 Task: Select end date 7/11/2023.
Action: Mouse moved to (618, 85)
Screenshot: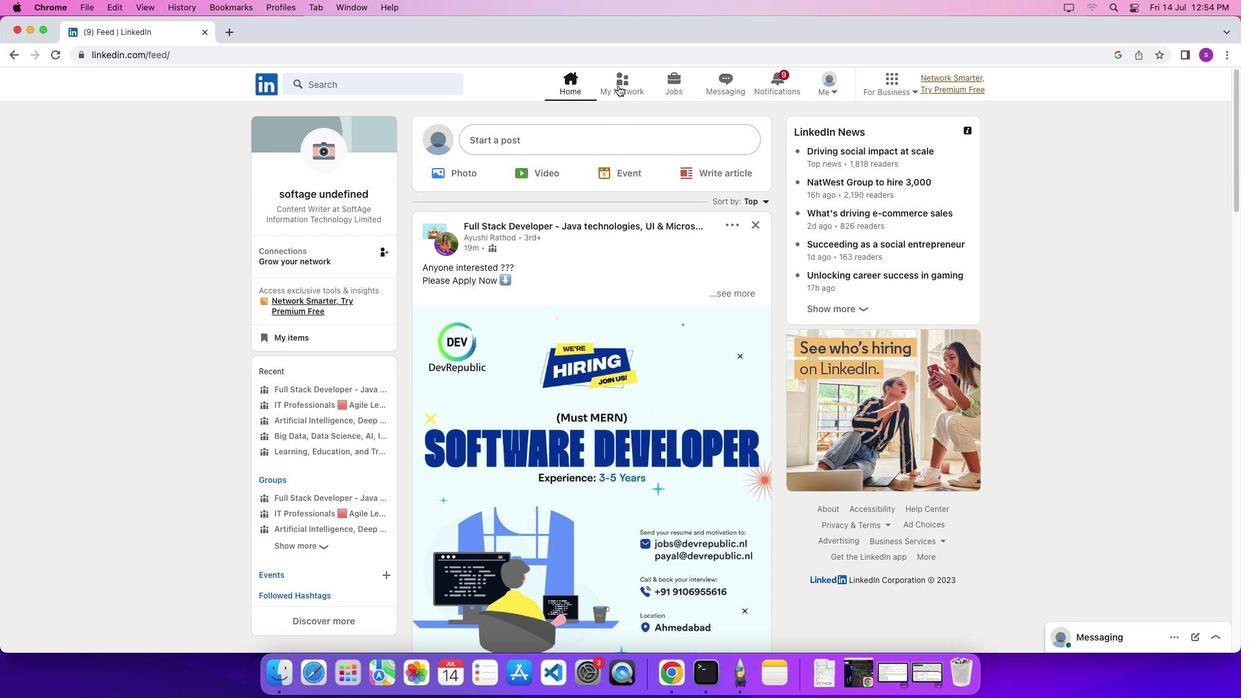 
Action: Mouse pressed left at (618, 85)
Screenshot: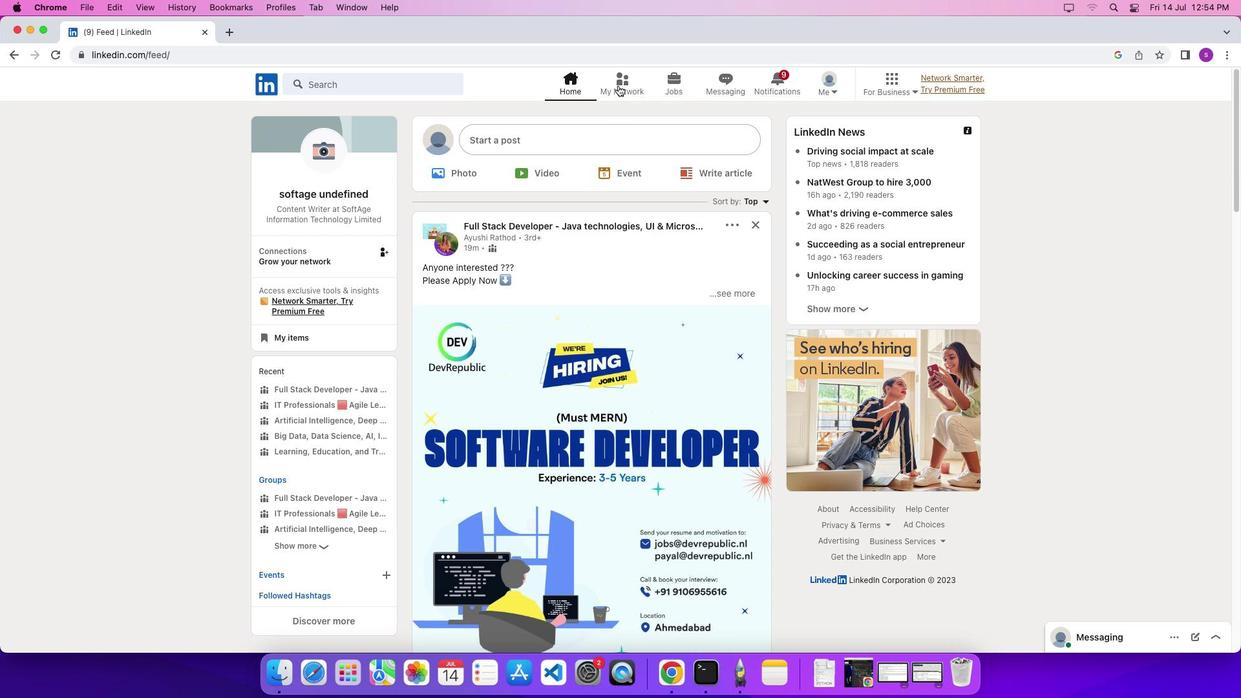 
Action: Mouse pressed left at (618, 85)
Screenshot: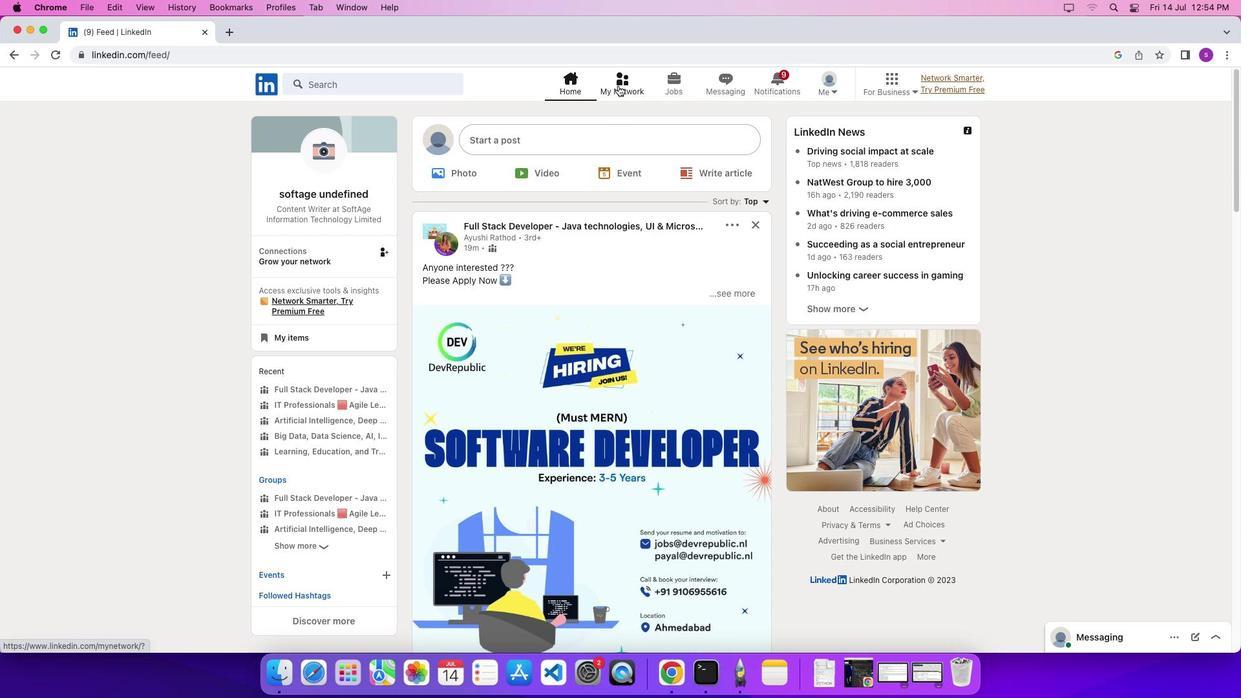 
Action: Mouse moved to (306, 254)
Screenshot: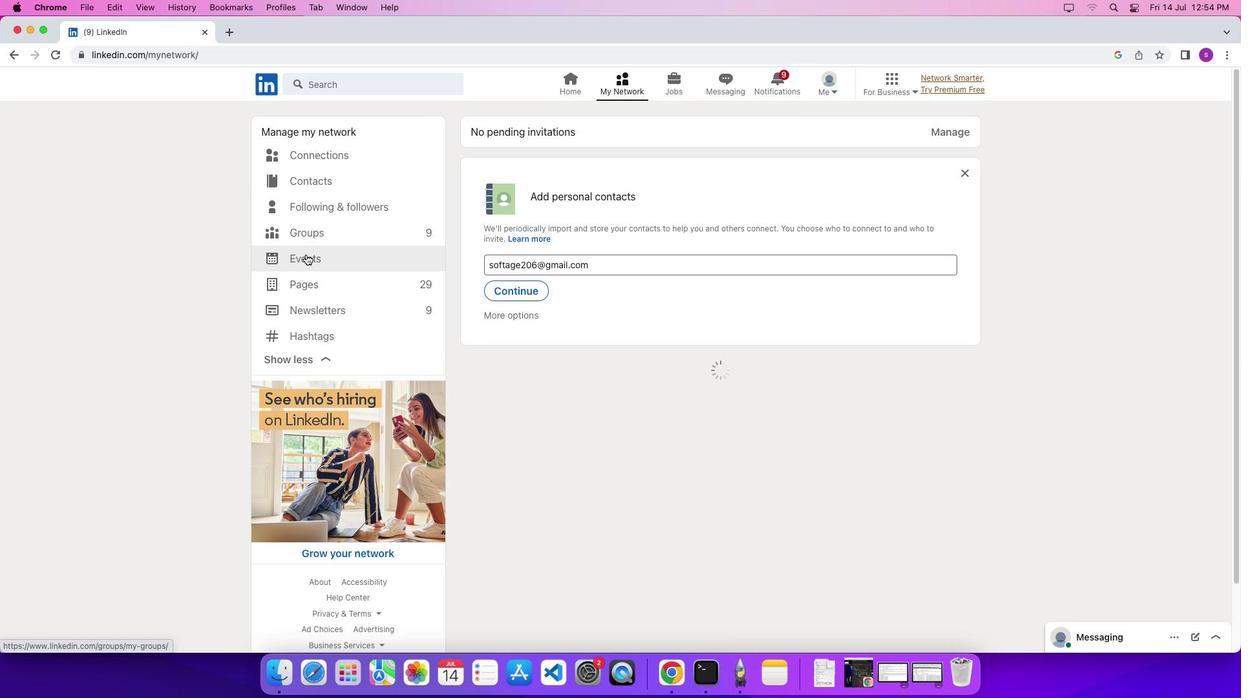 
Action: Mouse pressed left at (306, 254)
Screenshot: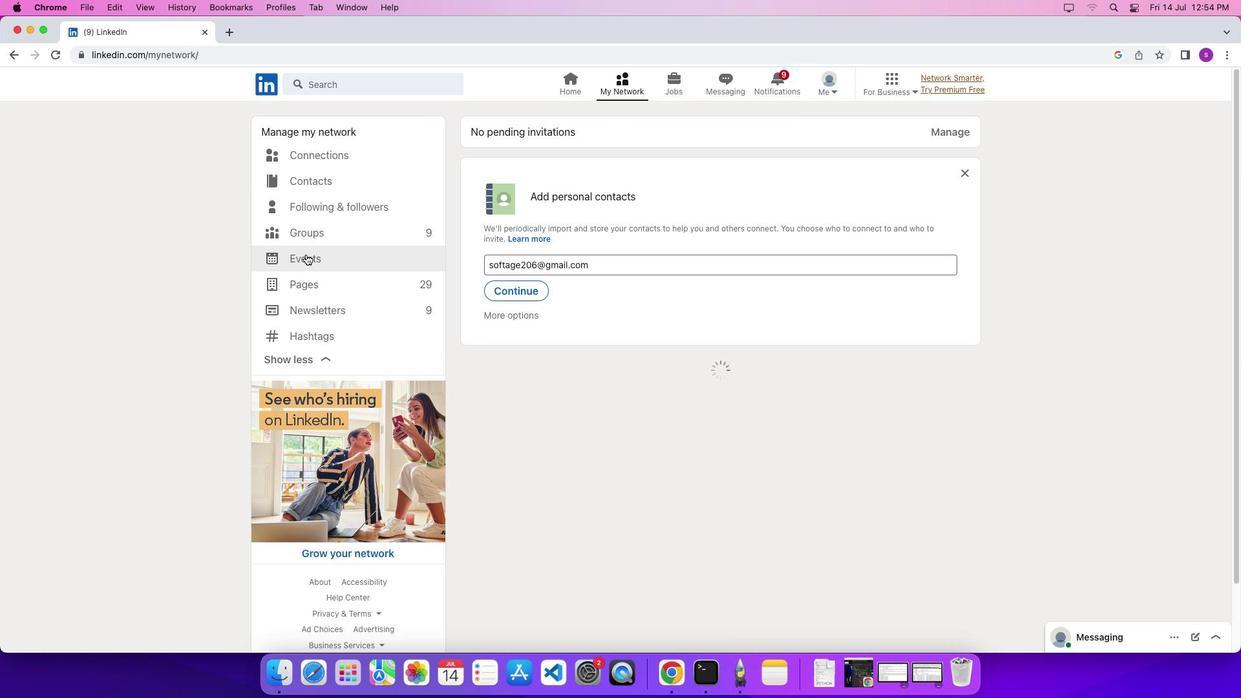 
Action: Mouse moved to (746, 131)
Screenshot: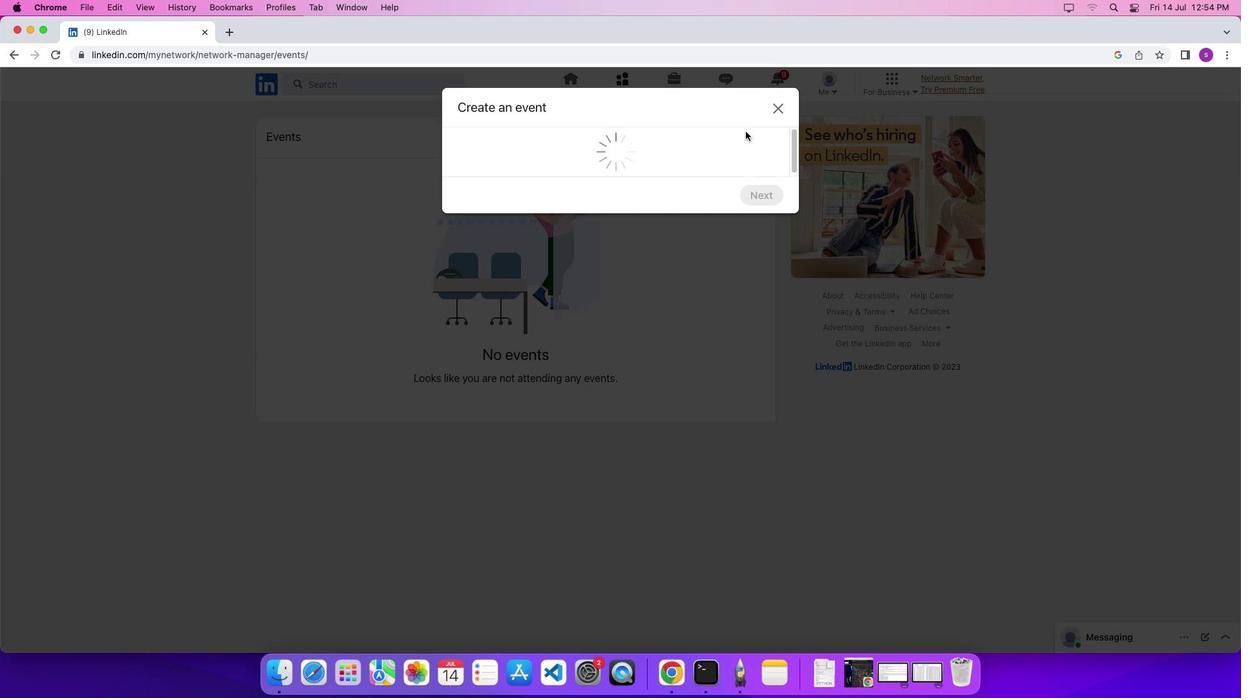 
Action: Mouse pressed left at (746, 131)
Screenshot: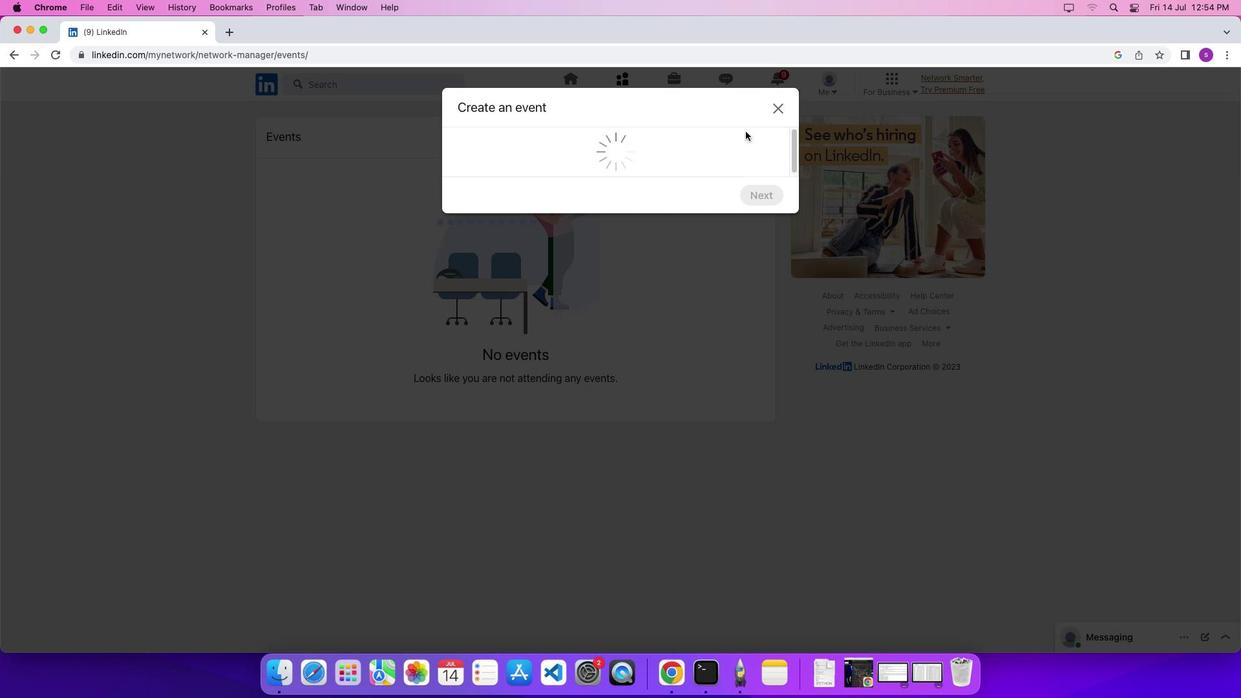 
Action: Mouse moved to (637, 398)
Screenshot: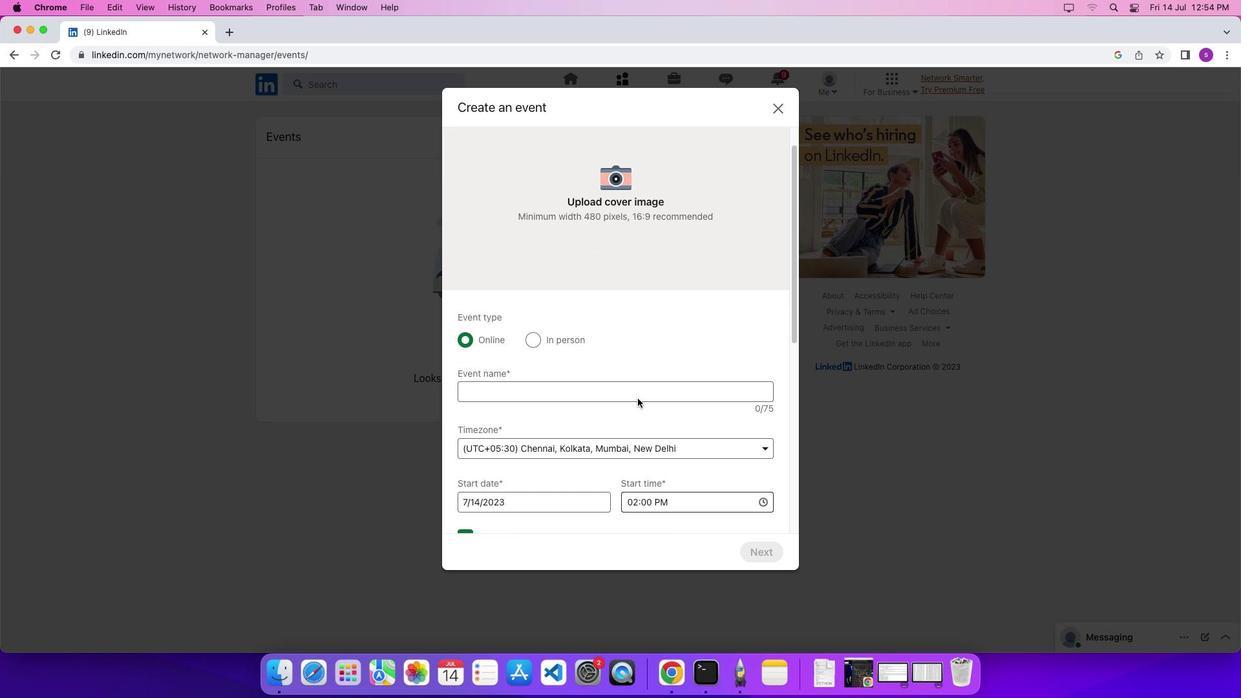 
Action: Mouse scrolled (637, 398) with delta (0, 0)
Screenshot: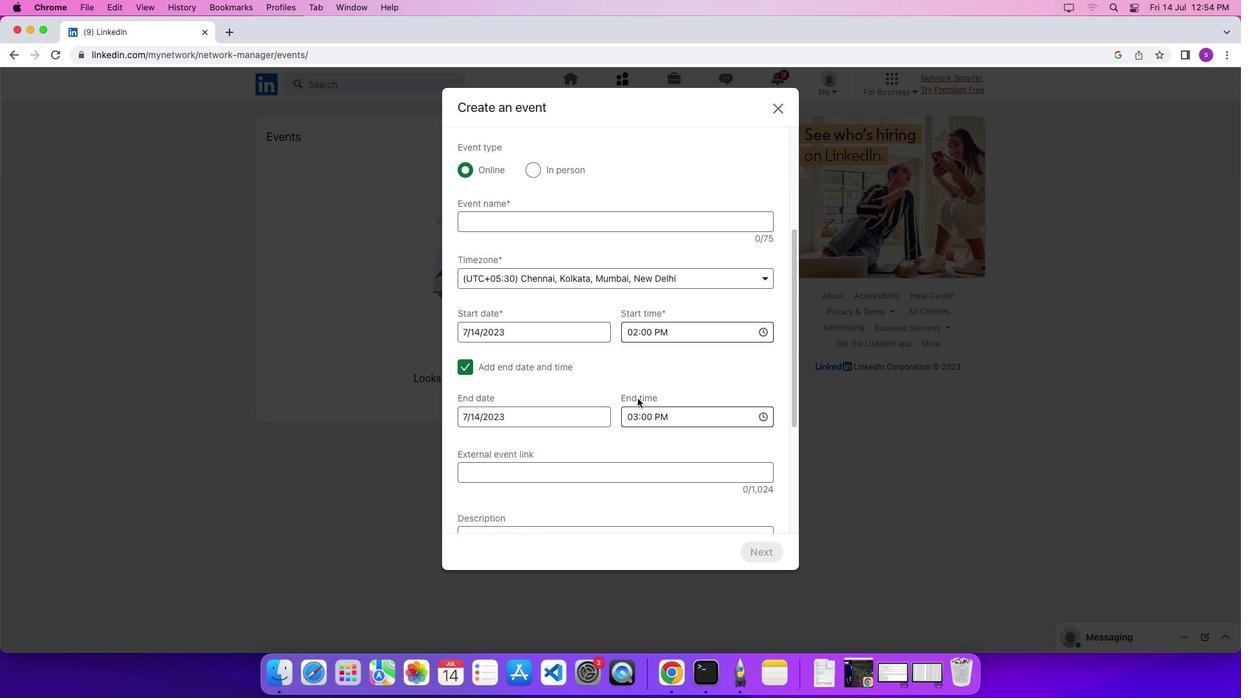 
Action: Mouse scrolled (637, 398) with delta (0, 0)
Screenshot: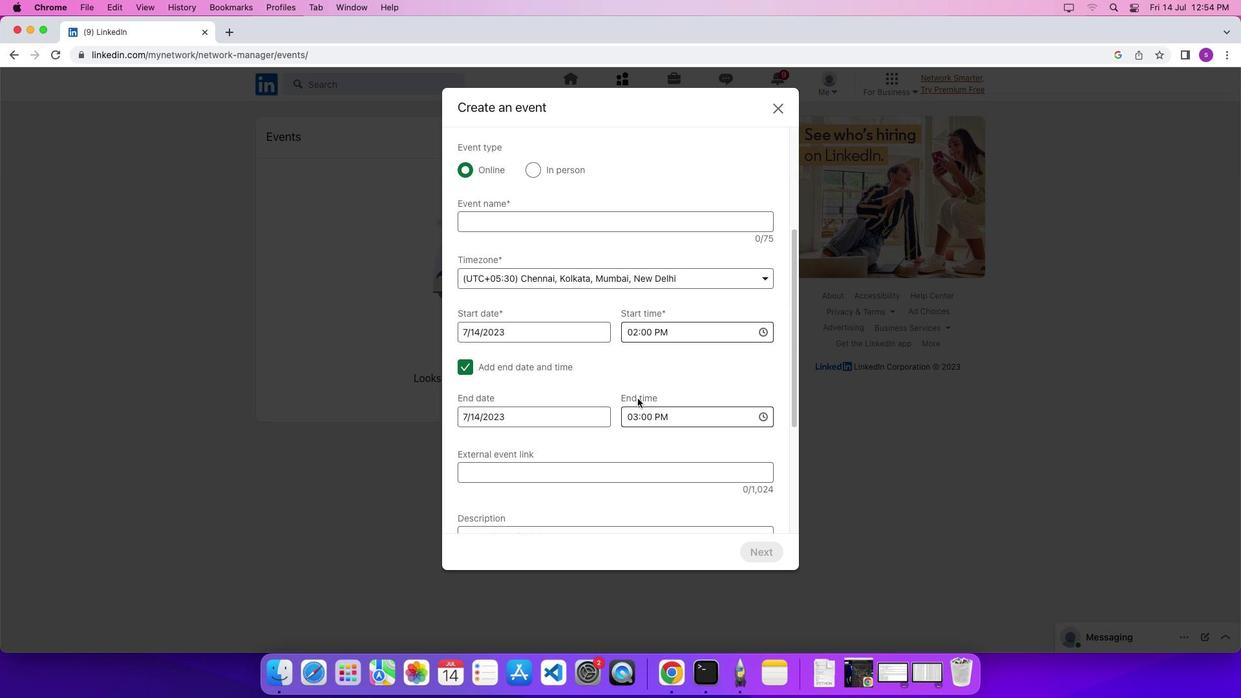 
Action: Mouse scrolled (637, 398) with delta (0, -3)
Screenshot: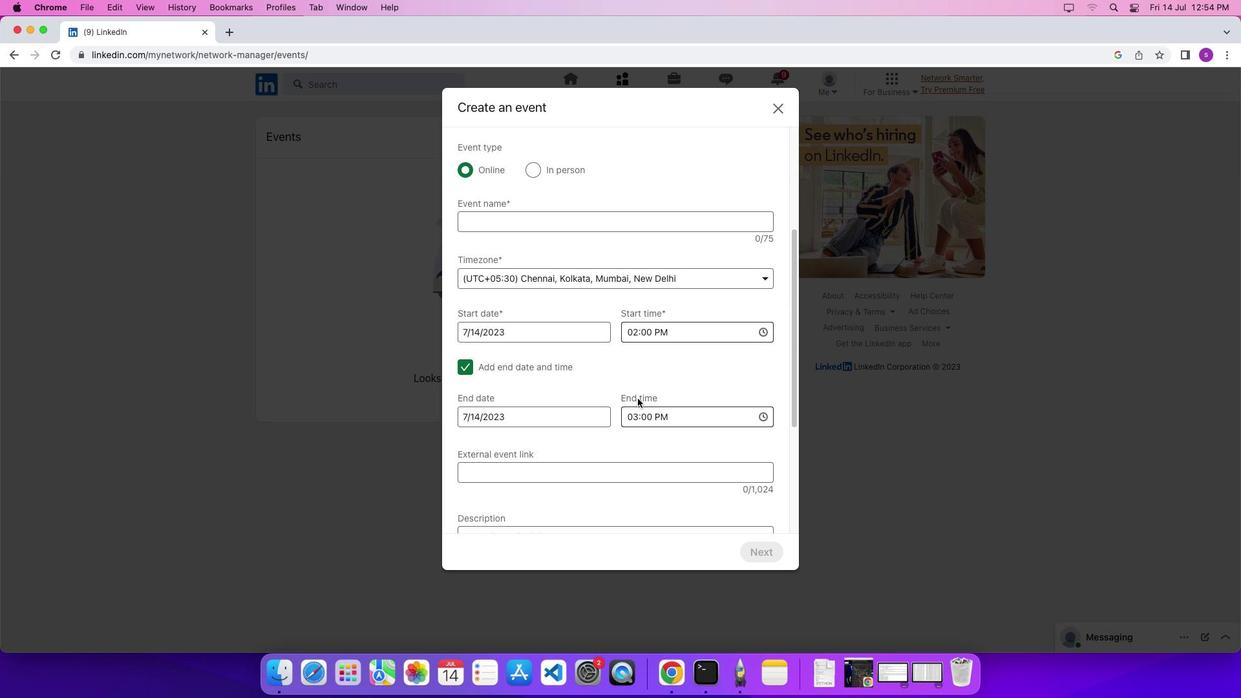 
Action: Mouse scrolled (637, 398) with delta (0, 0)
Screenshot: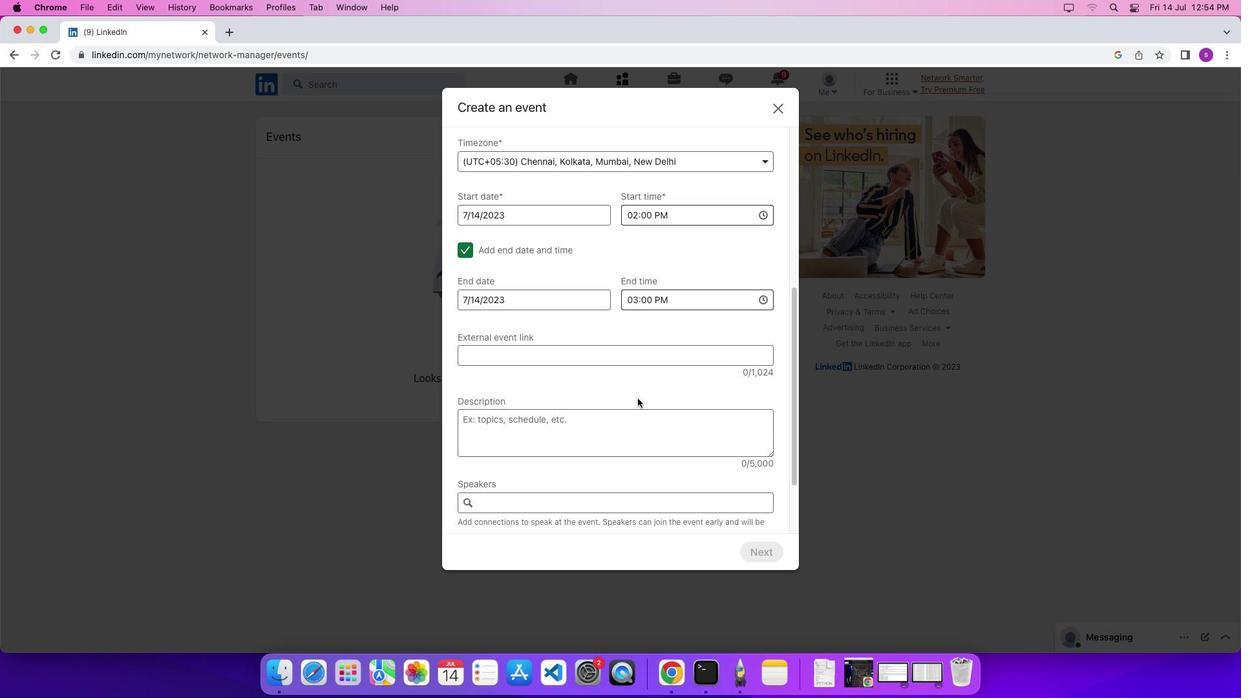 
Action: Mouse scrolled (637, 398) with delta (0, 0)
Screenshot: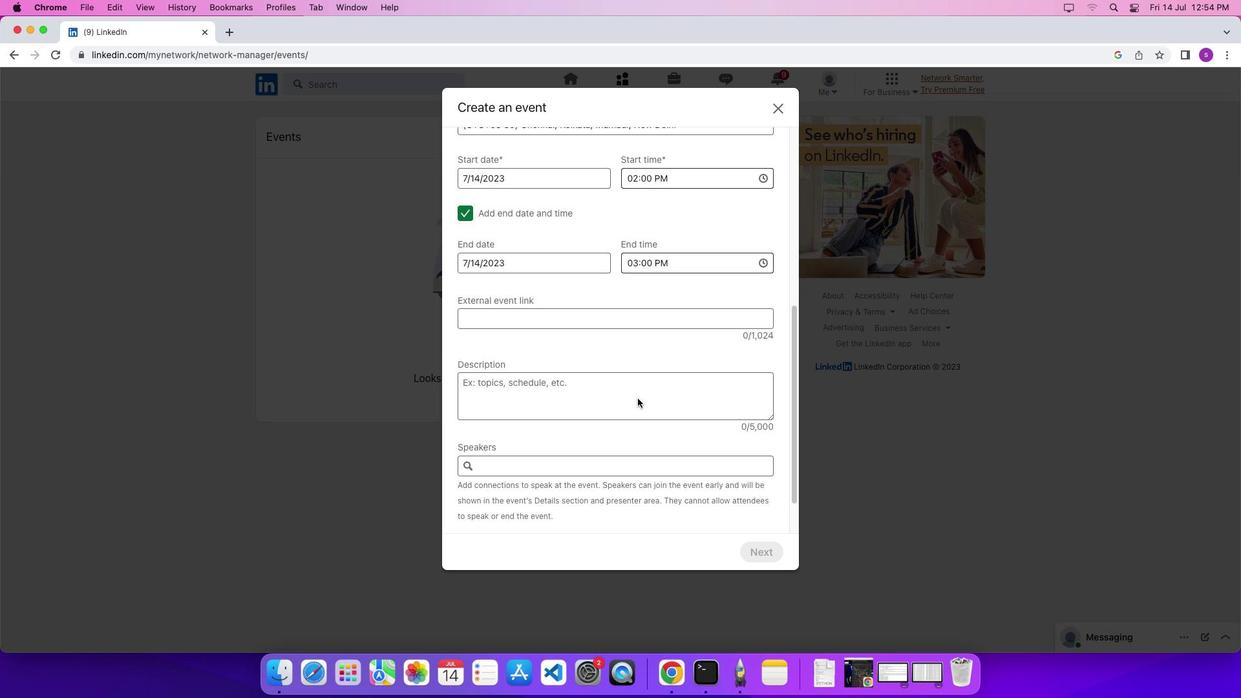 
Action: Mouse scrolled (637, 398) with delta (0, -2)
Screenshot: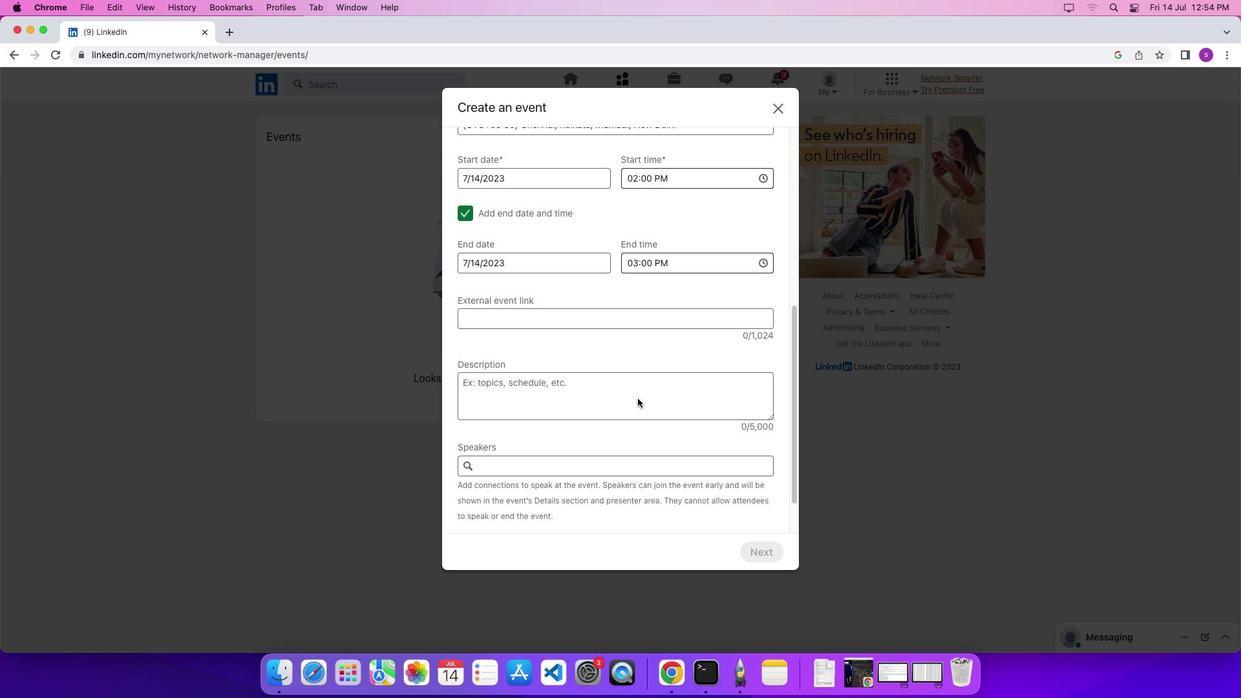 
Action: Mouse moved to (559, 265)
Screenshot: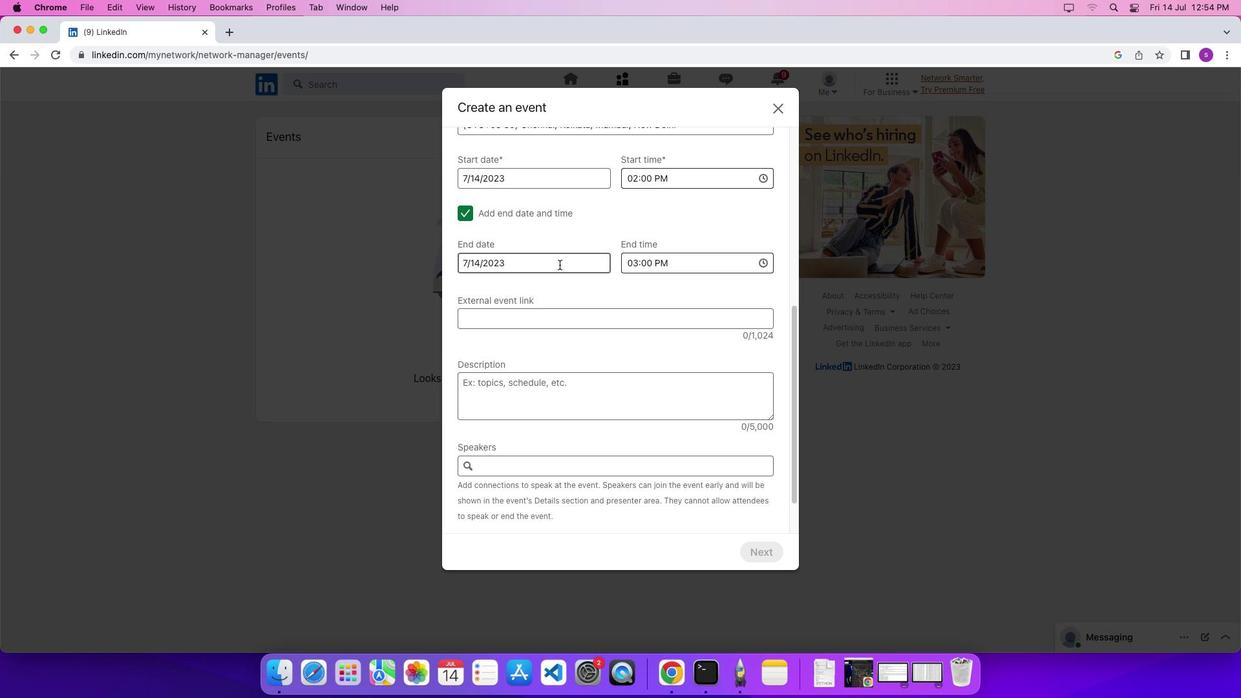 
Action: Mouse pressed left at (559, 265)
Screenshot: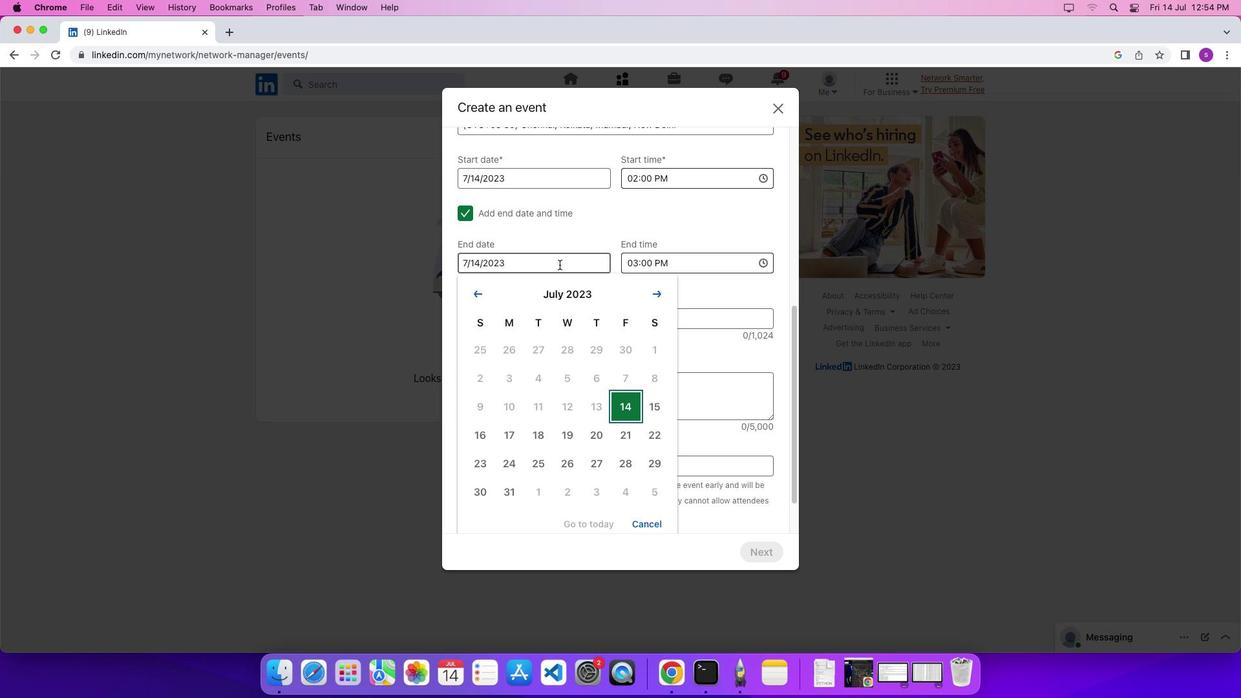 
Action: Mouse moved to (586, 354)
Screenshot: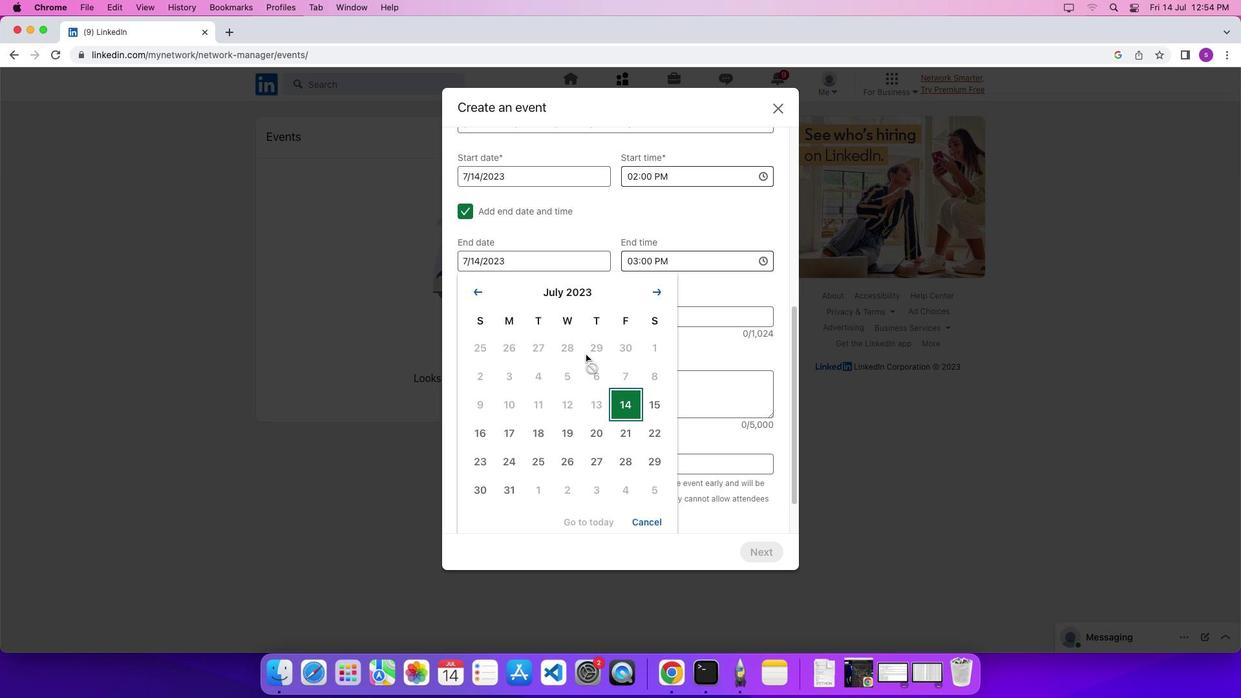 
Action: Mouse scrolled (586, 354) with delta (0, 0)
Screenshot: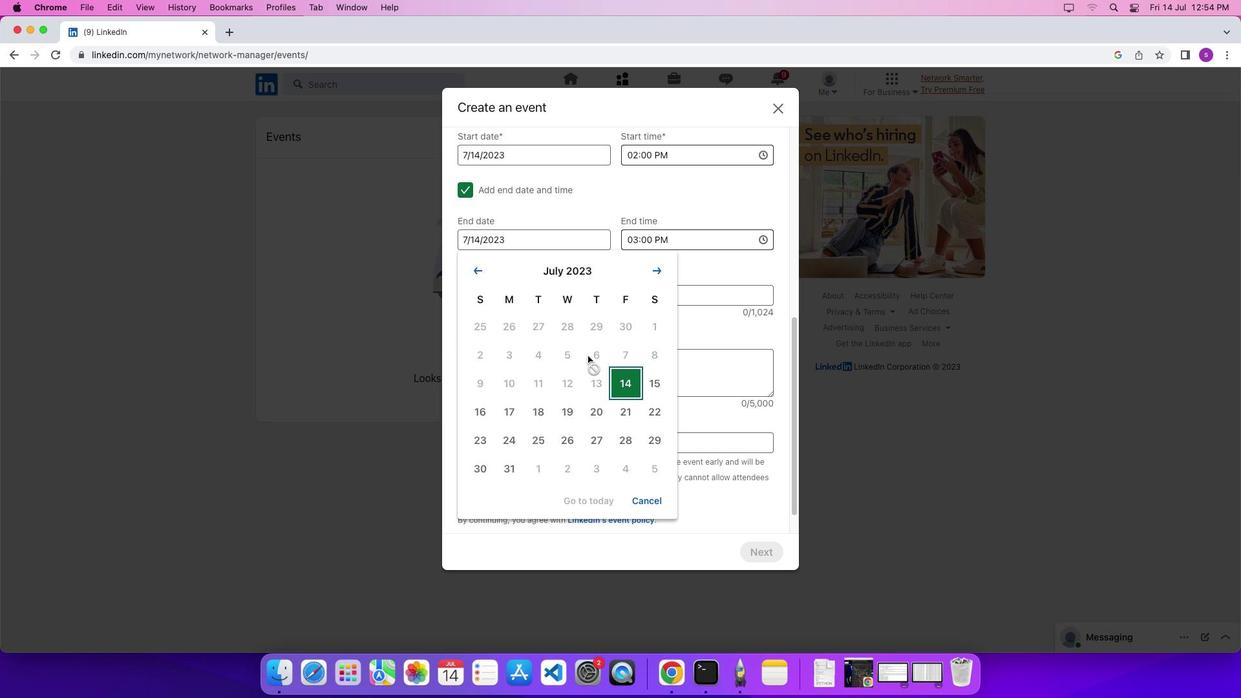 
Action: Mouse scrolled (586, 354) with delta (0, 0)
Screenshot: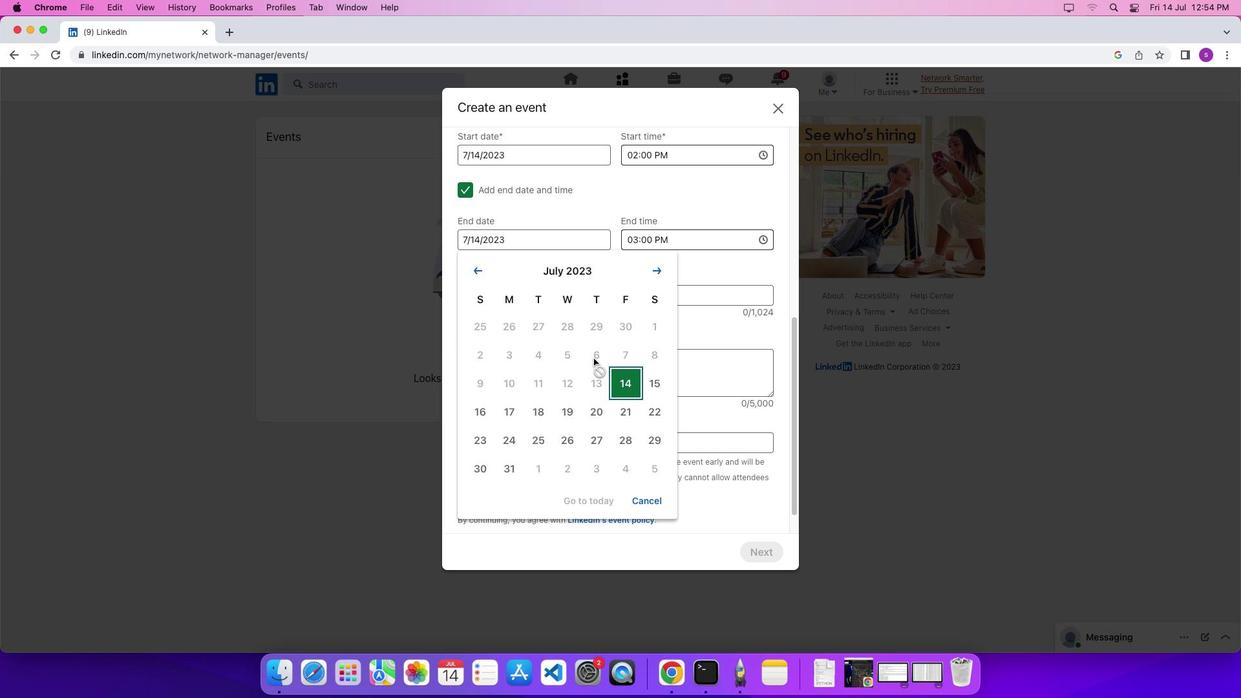 
Action: Mouse moved to (650, 382)
Screenshot: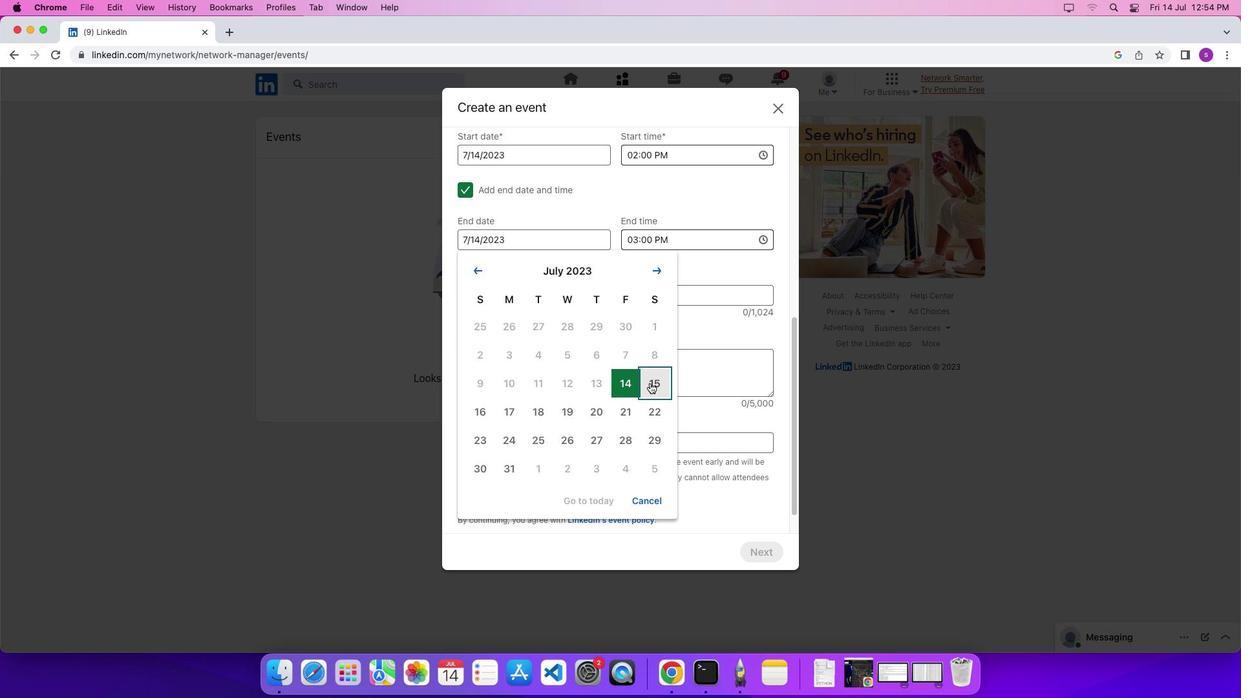 
Action: Mouse pressed left at (650, 382)
Screenshot: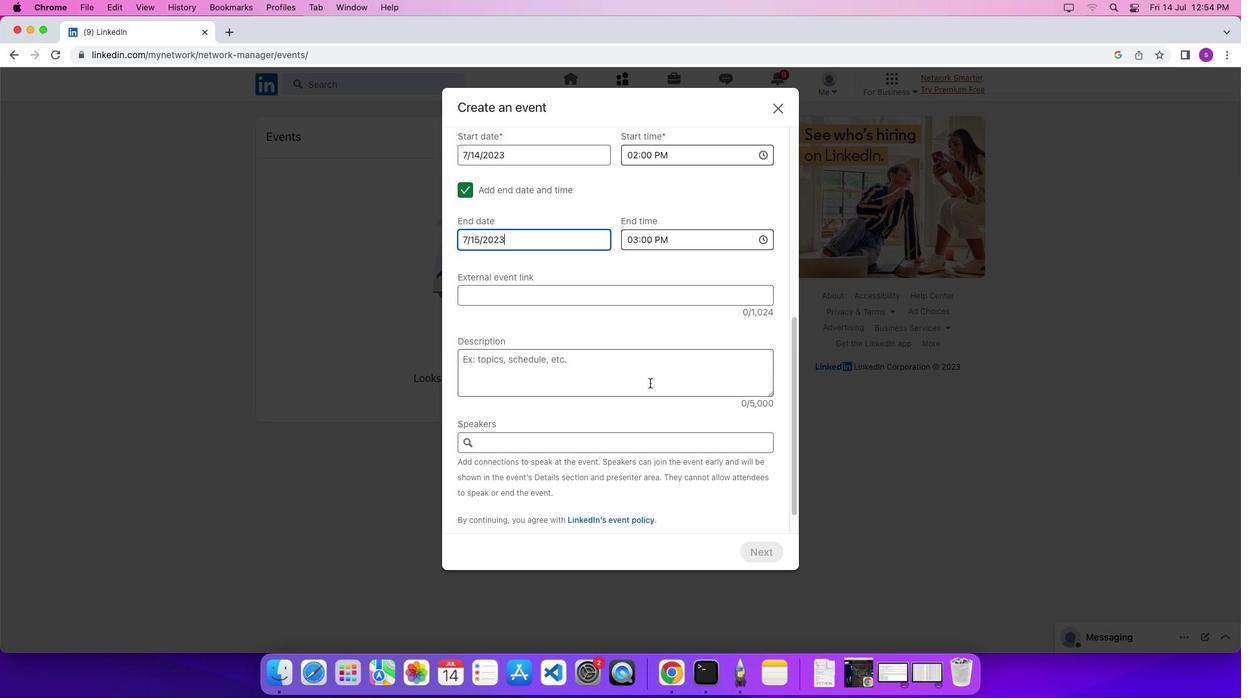 
Action: Mouse moved to (640, 416)
Screenshot: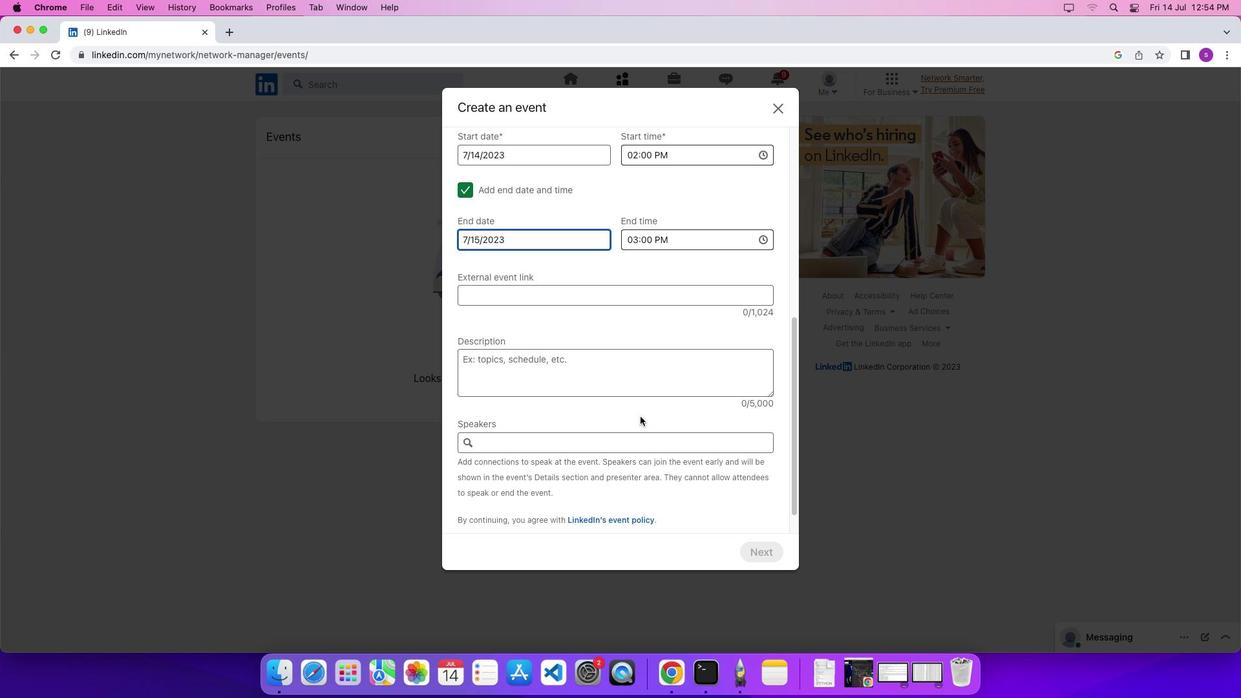 
